 Task: Insert the comment "Need to do some changes".
Action: Mouse moved to (364, 168)
Screenshot: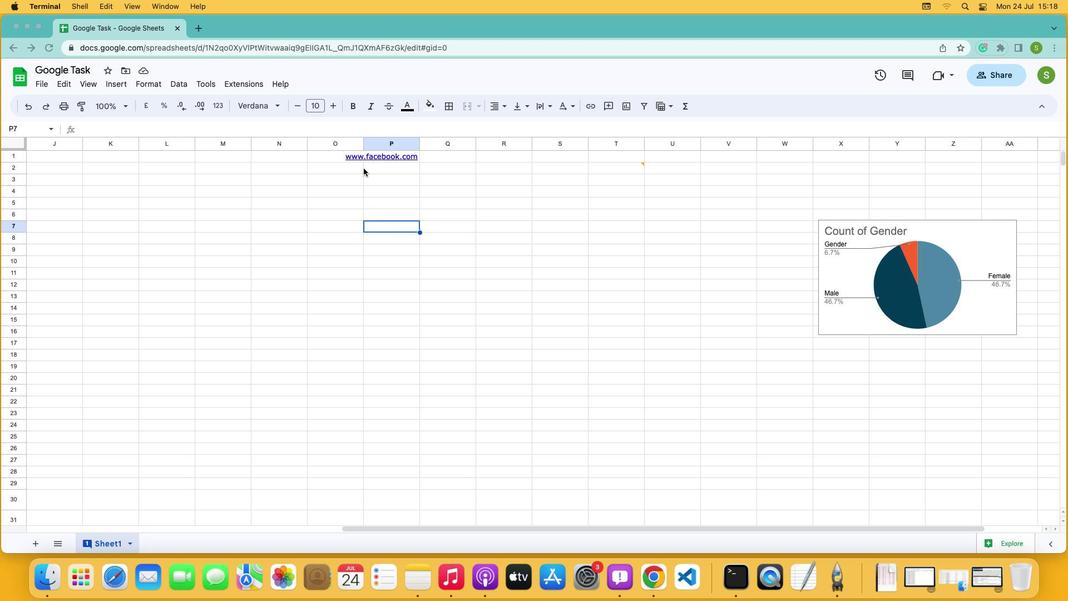 
Action: Mouse pressed left at (364, 168)
Screenshot: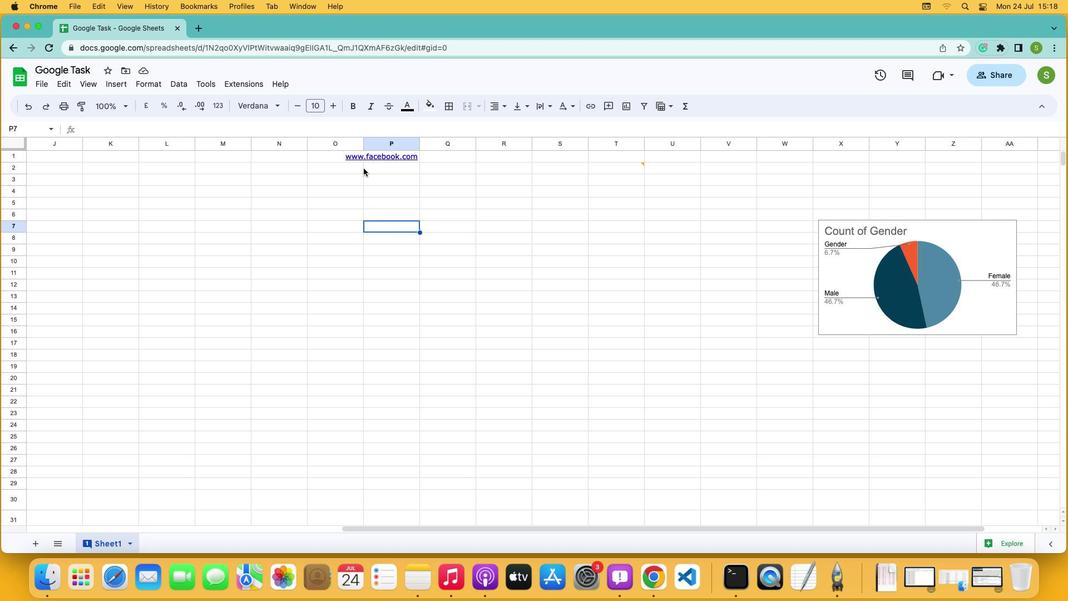 
Action: Mouse moved to (376, 164)
Screenshot: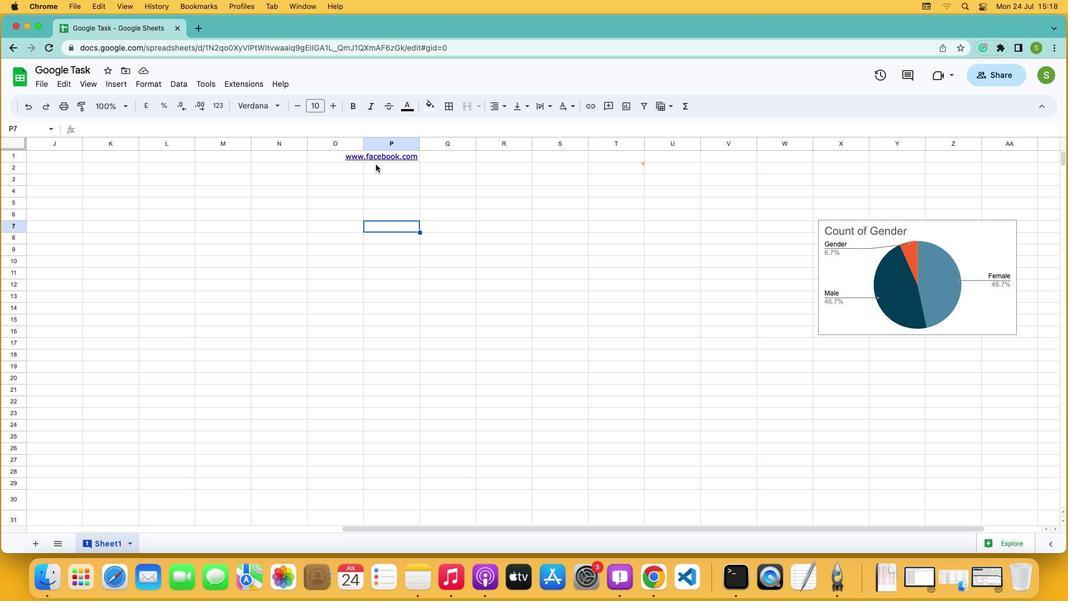 
Action: Mouse pressed left at (376, 164)
Screenshot: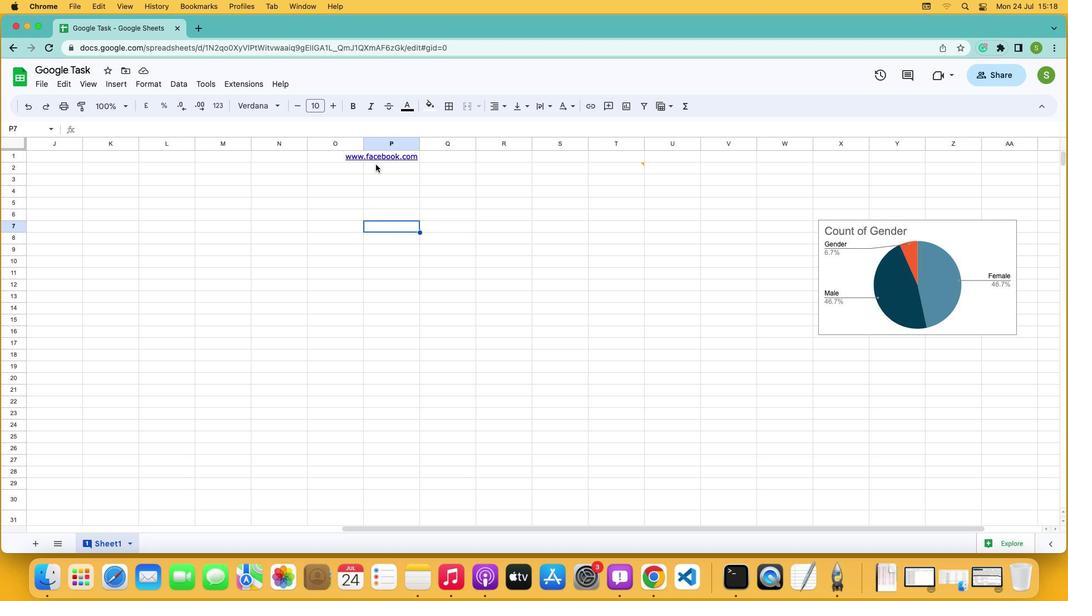 
Action: Mouse moved to (611, 101)
Screenshot: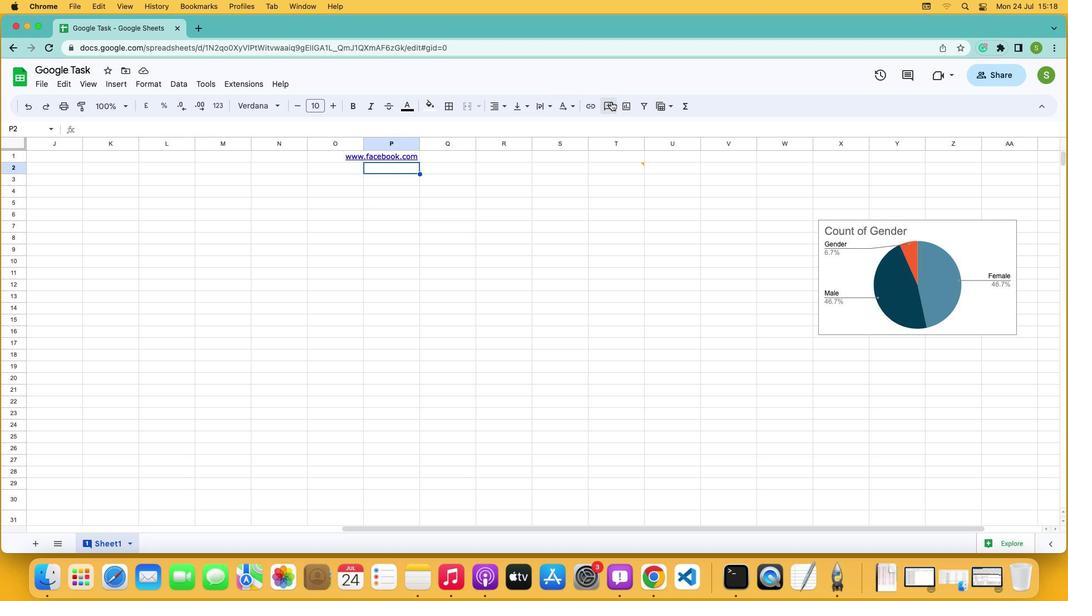 
Action: Mouse pressed left at (611, 101)
Screenshot: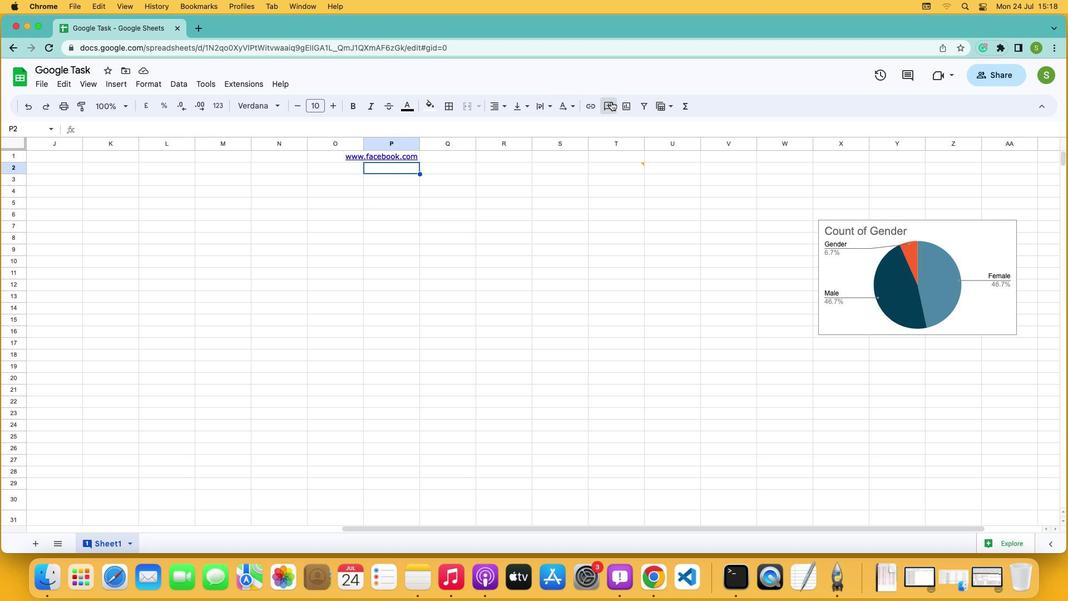 
Action: Mouse moved to (501, 206)
Screenshot: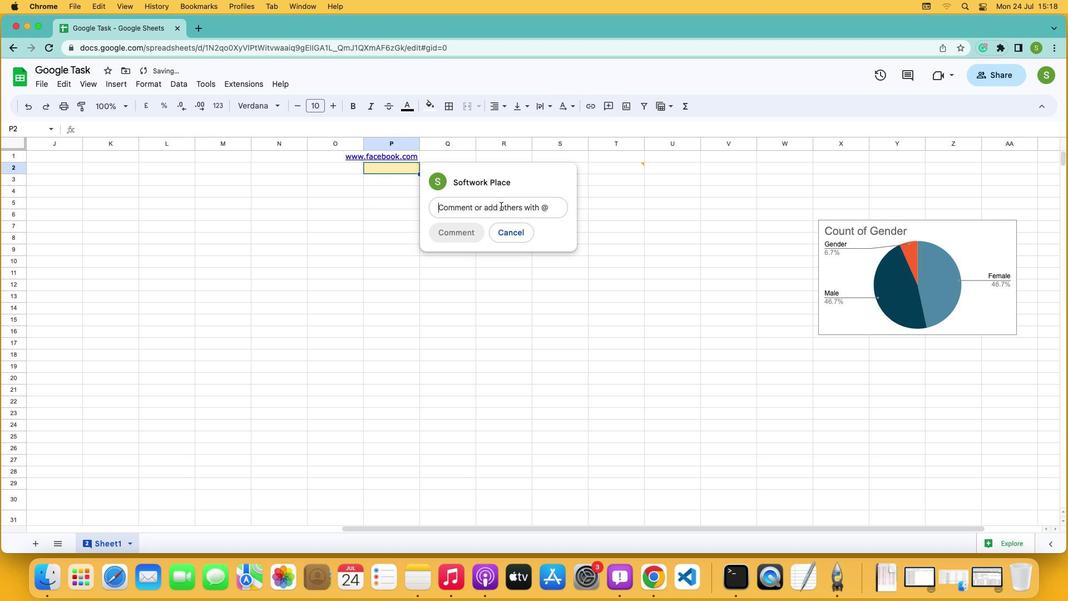 
Action: Mouse pressed left at (501, 206)
Screenshot: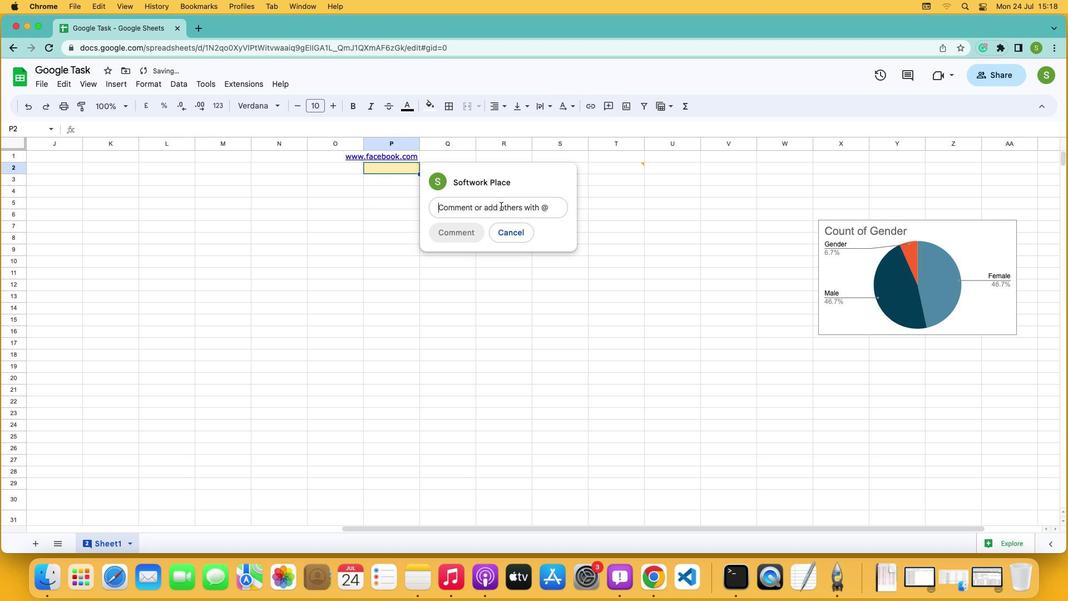 
Action: Mouse moved to (598, 239)
Screenshot: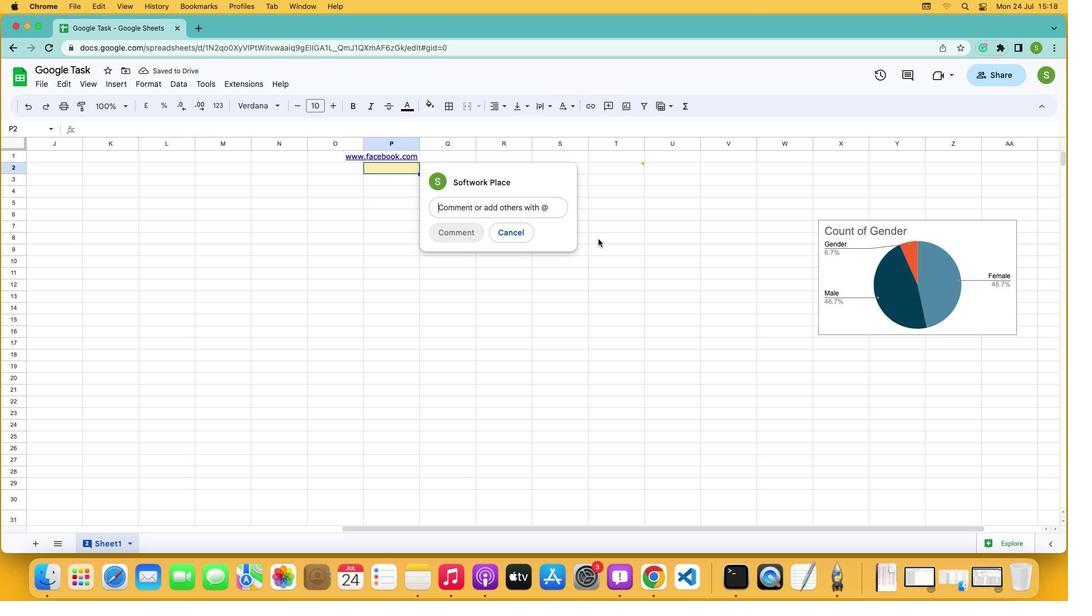 
Action: Key pressed Key.shift'N''e''e''d'Key.space't''o'Key.space'd''o'Key.space's''o''m''e'Key.space'c''h''a''n''g''e''s'
Screenshot: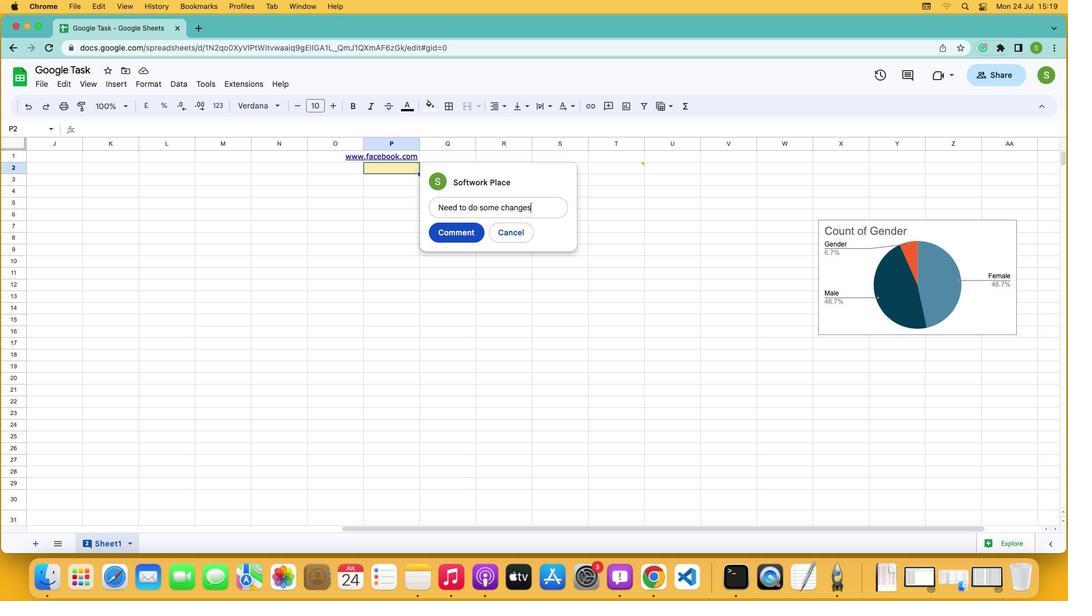 
Action: Mouse moved to (440, 237)
Screenshot: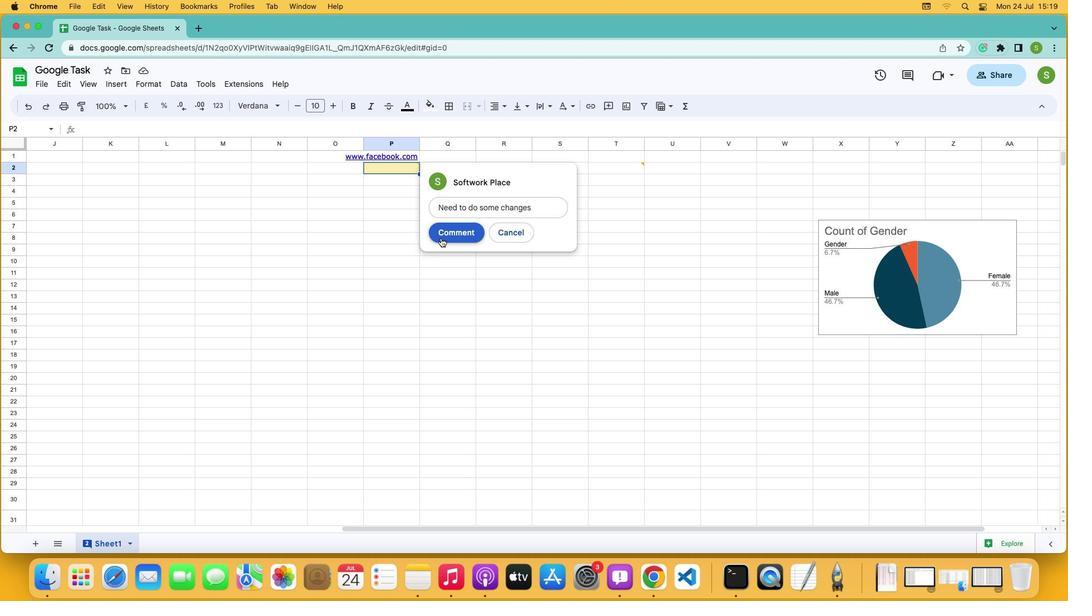 
Action: Mouse pressed left at (440, 237)
Screenshot: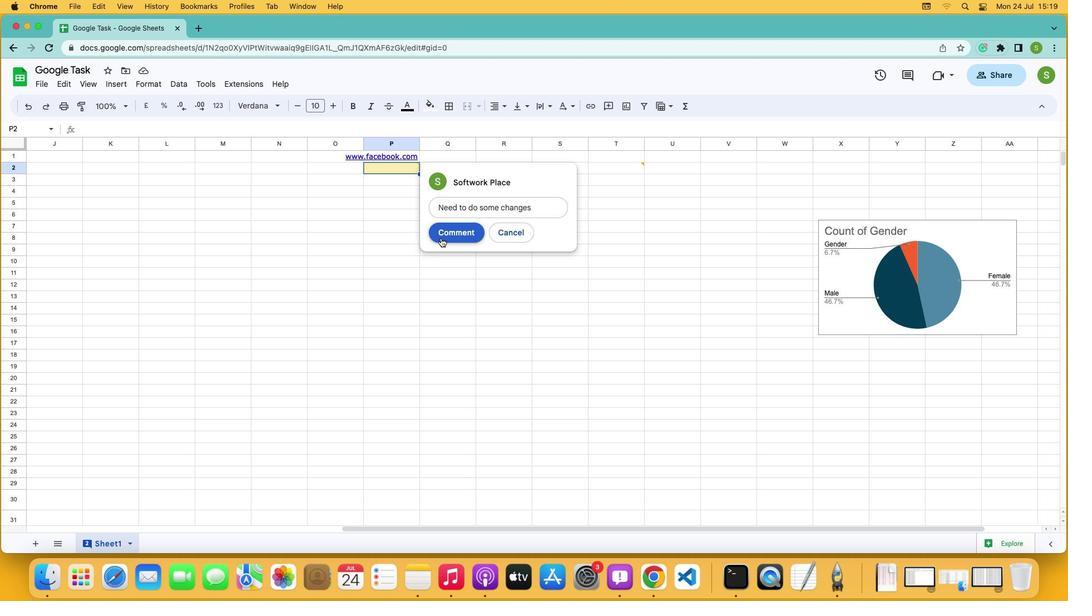 
Action: Mouse moved to (476, 204)
Screenshot: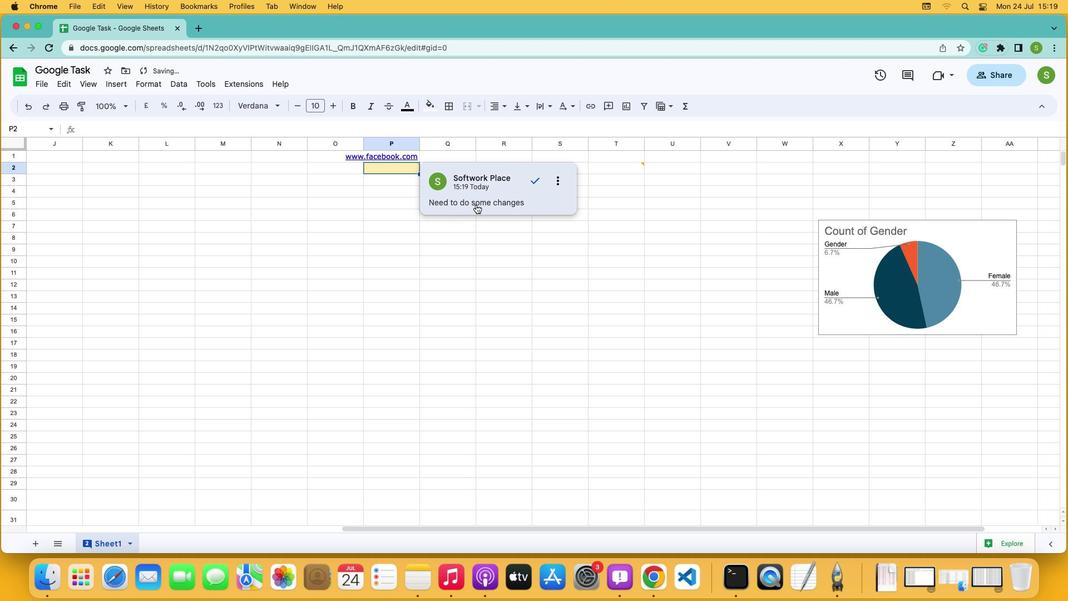 
